 Task: Change the title text color of "Sales Database" to red.
Action: Mouse pressed left at (49, 287)
Screenshot: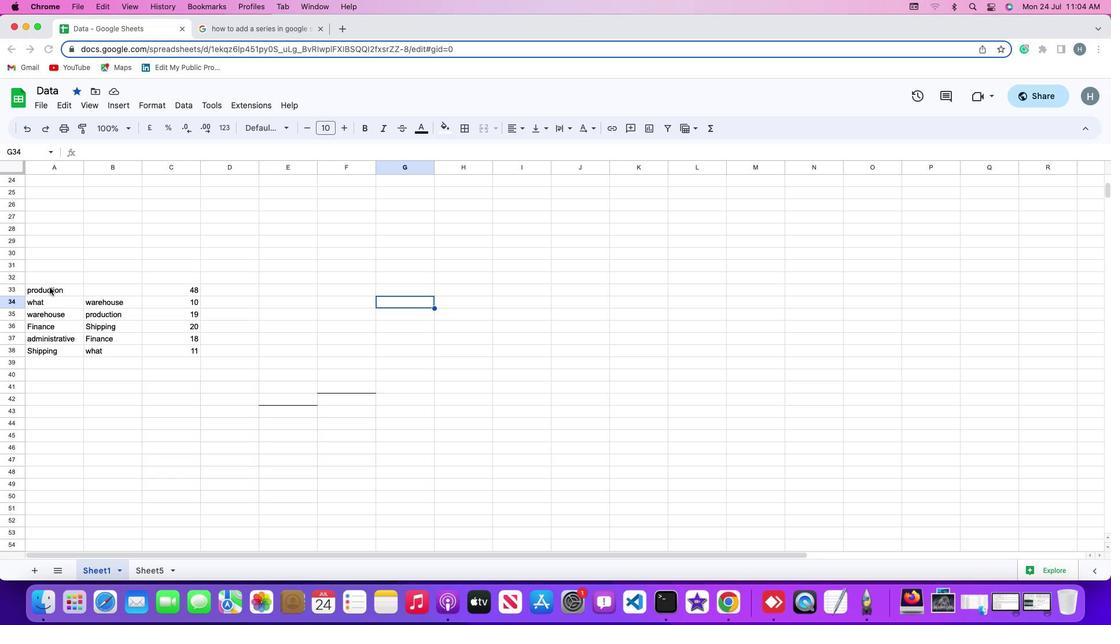 
Action: Mouse pressed left at (49, 287)
Screenshot: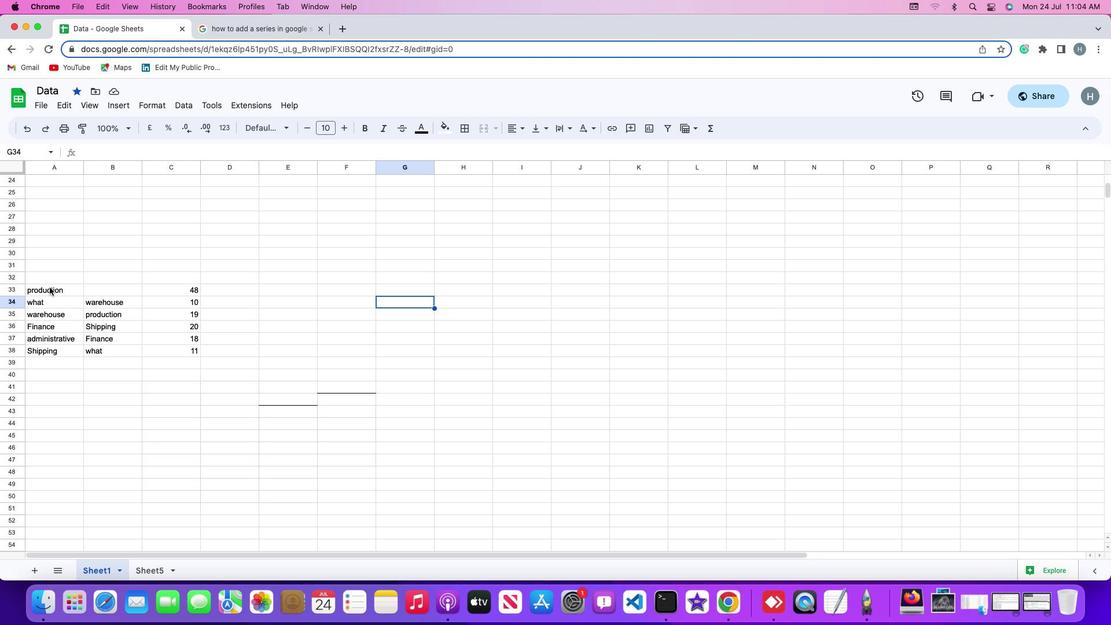 
Action: Mouse moved to (123, 103)
Screenshot: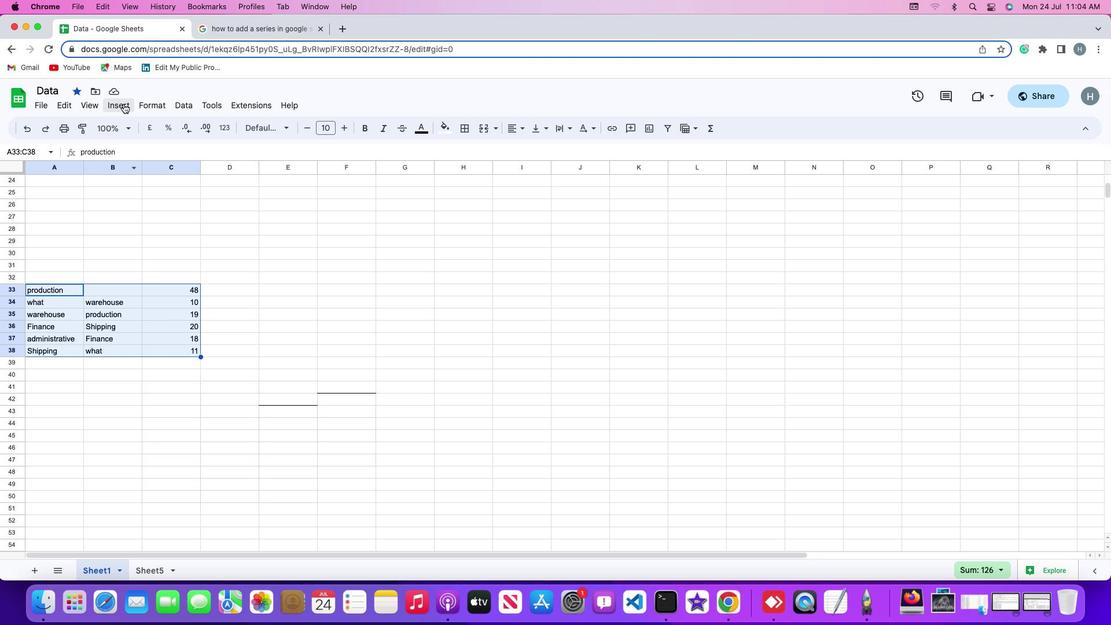 
Action: Mouse pressed left at (123, 103)
Screenshot: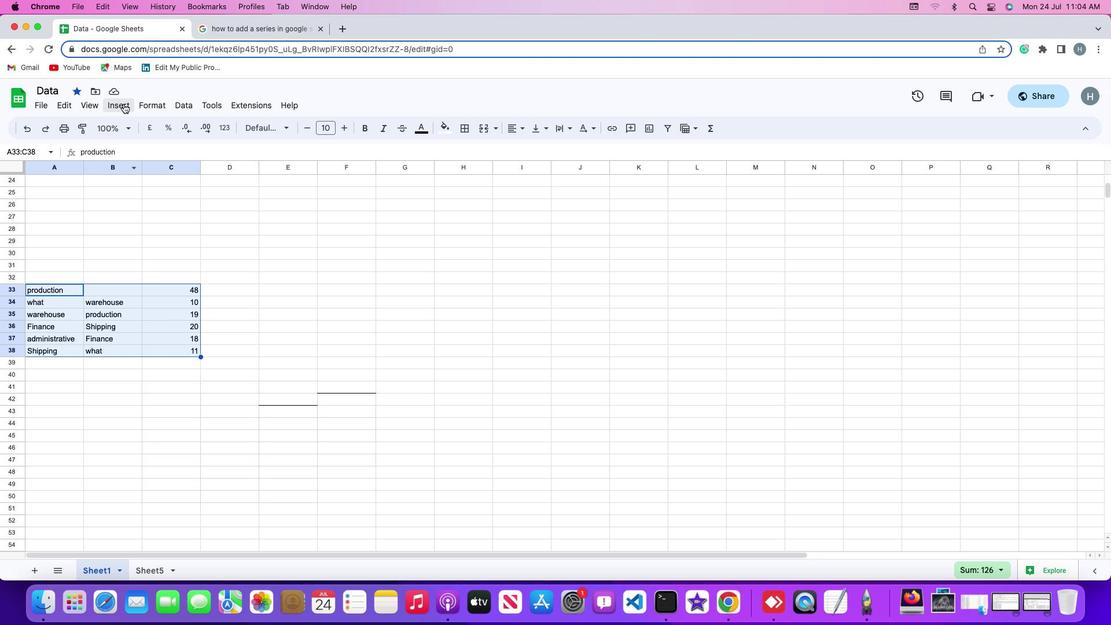 
Action: Mouse moved to (148, 214)
Screenshot: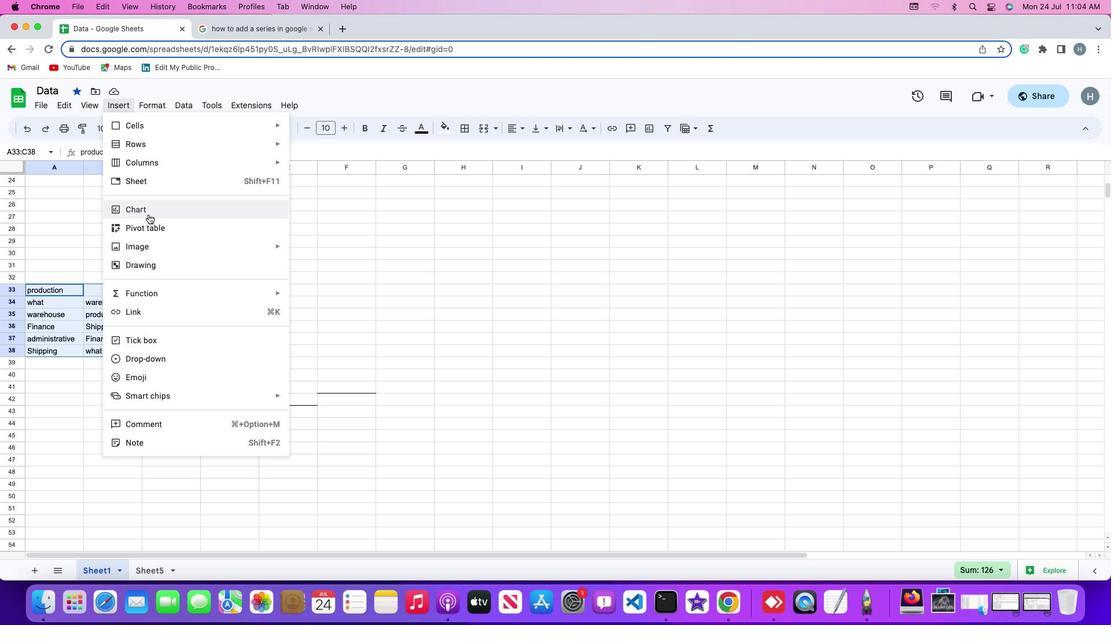 
Action: Mouse pressed left at (148, 214)
Screenshot: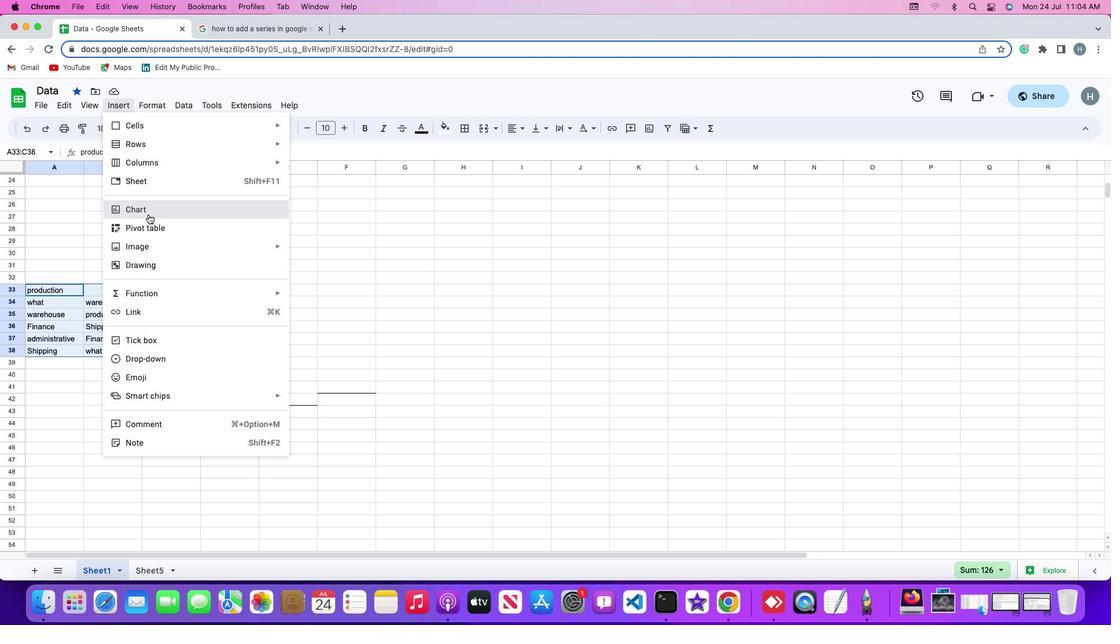 
Action: Mouse moved to (1044, 165)
Screenshot: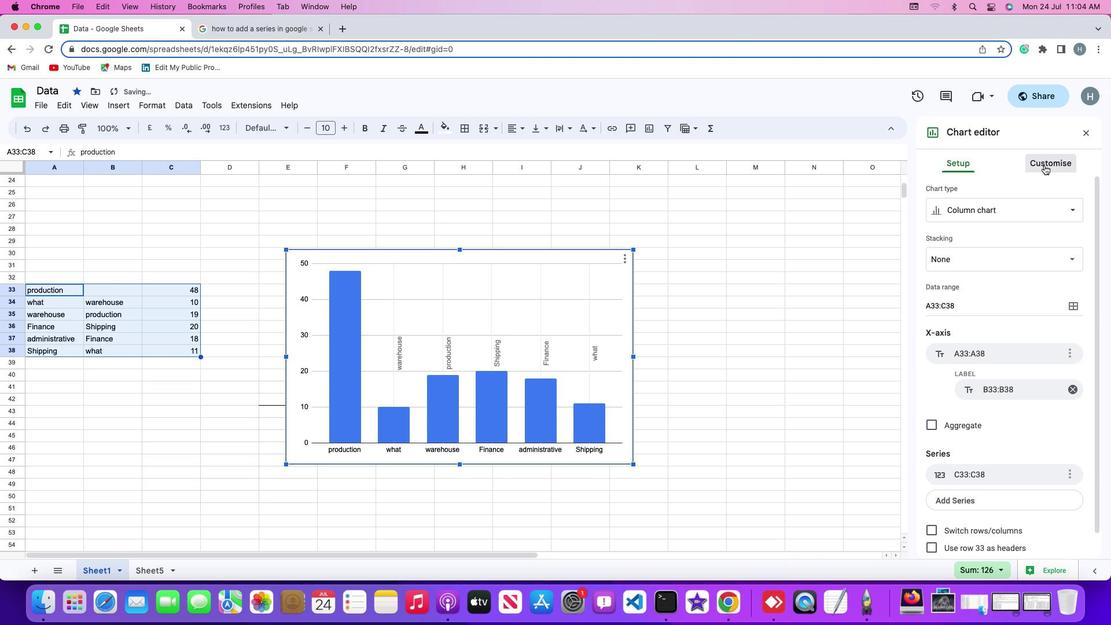 
Action: Mouse pressed left at (1044, 165)
Screenshot: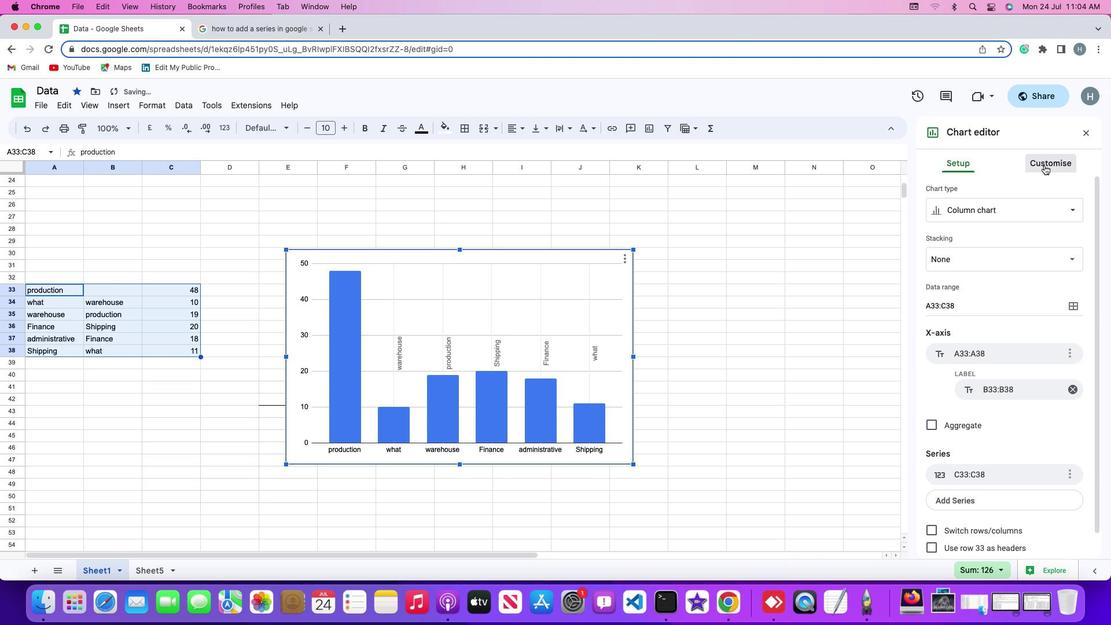 
Action: Mouse moved to (993, 226)
Screenshot: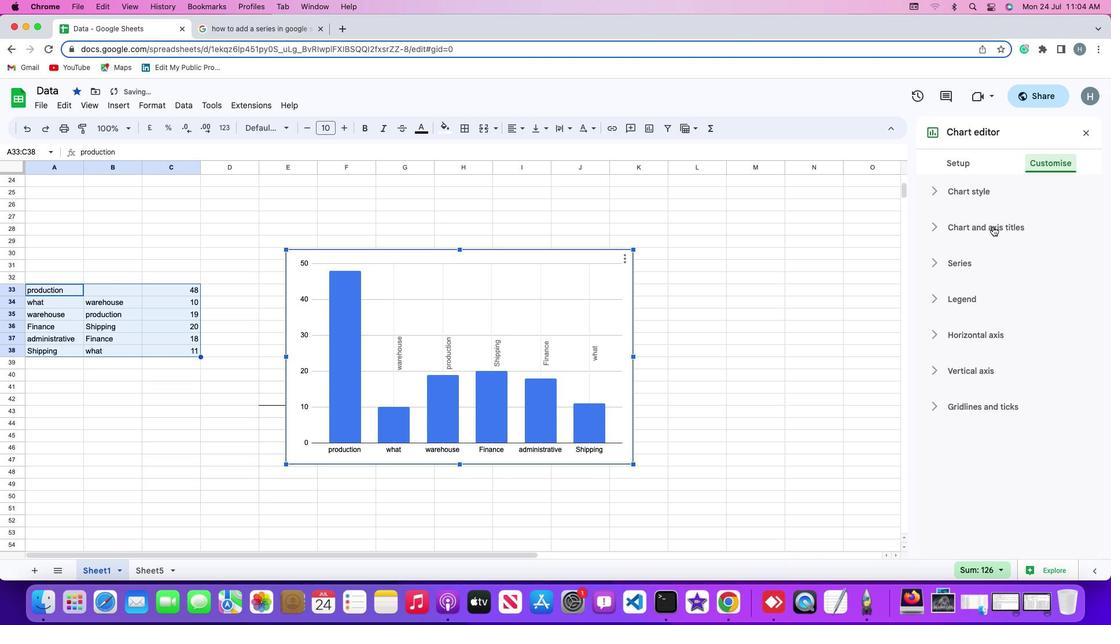
Action: Mouse pressed left at (993, 226)
Screenshot: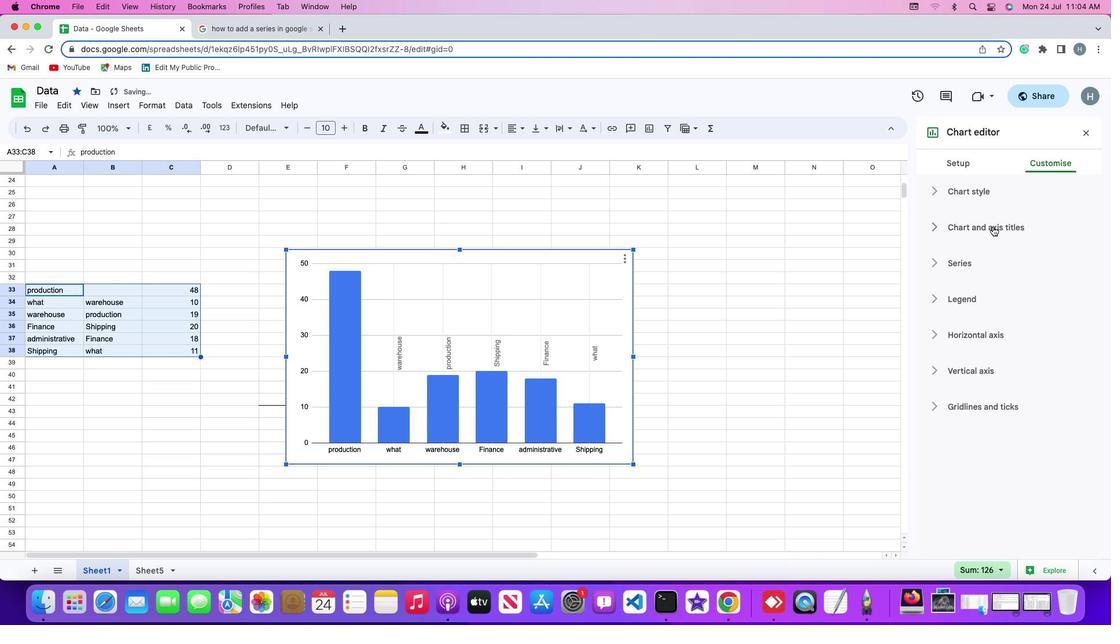 
Action: Mouse moved to (984, 262)
Screenshot: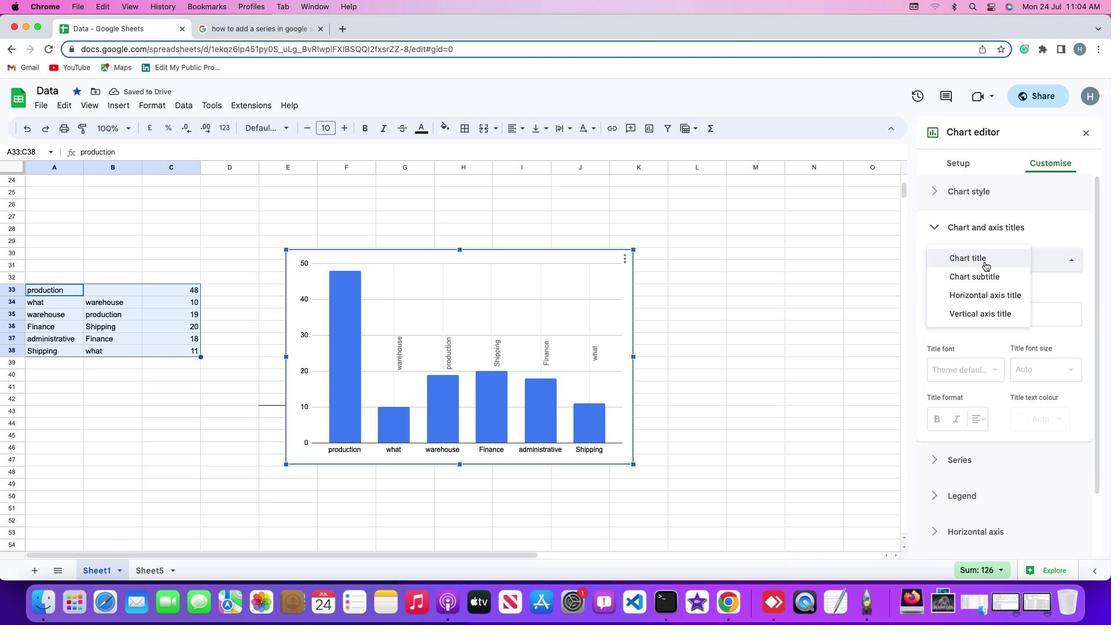 
Action: Mouse pressed left at (984, 262)
Screenshot: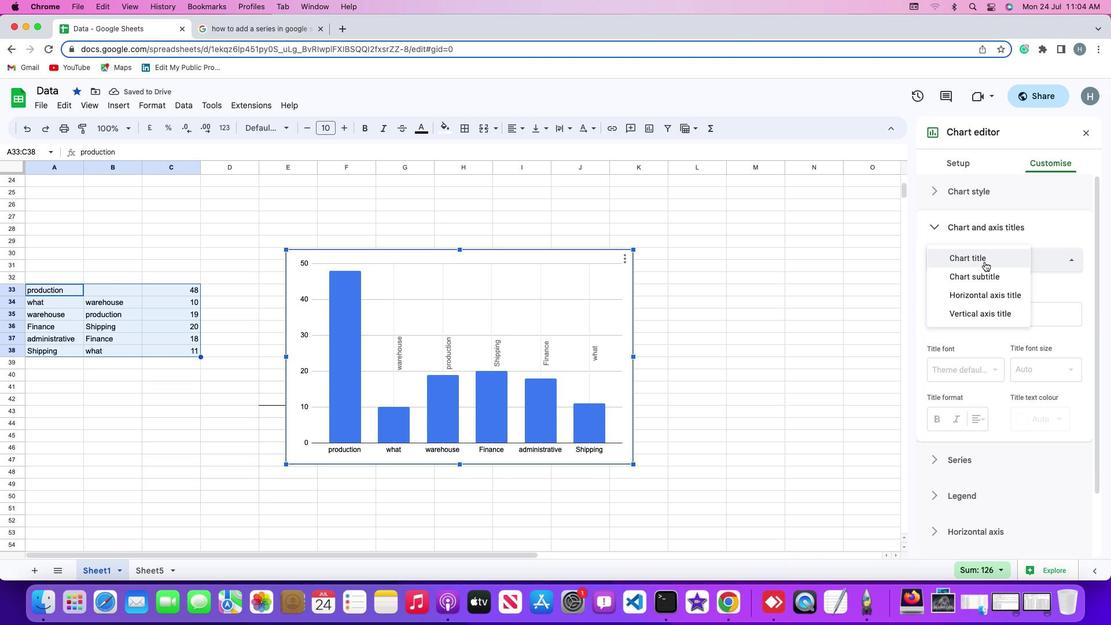 
Action: Mouse moved to (985, 260)
Screenshot: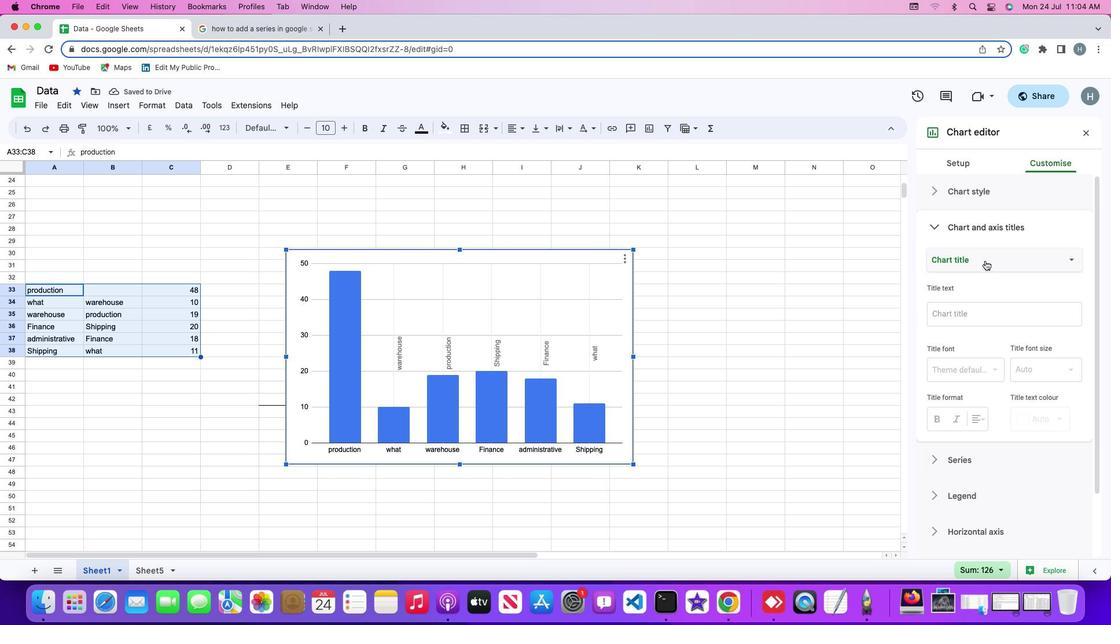 
Action: Mouse pressed left at (985, 260)
Screenshot: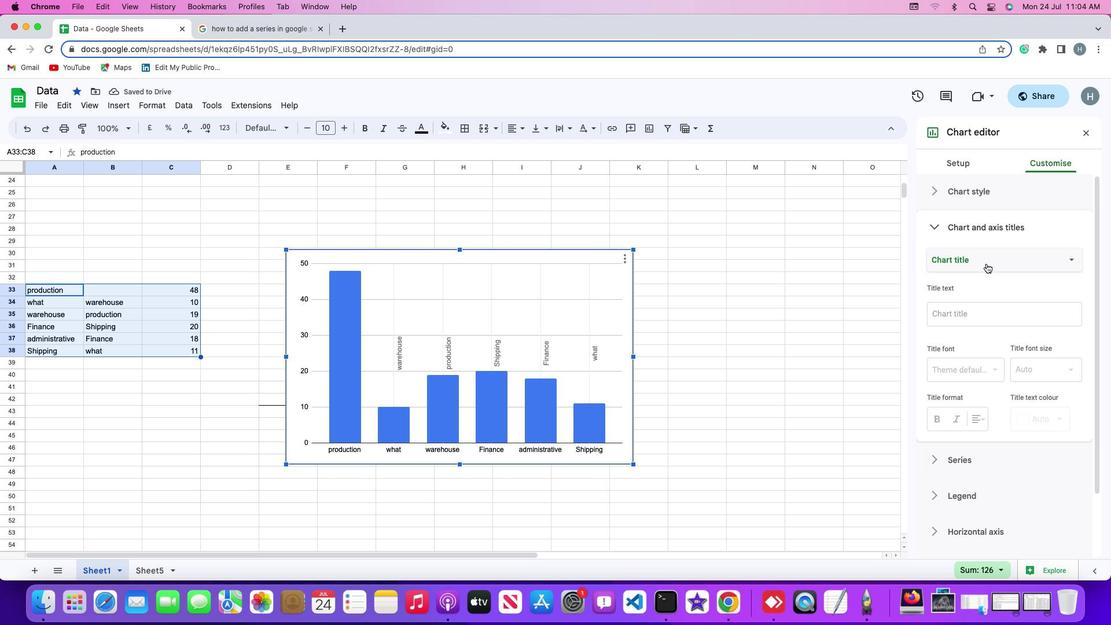 
Action: Mouse moved to (995, 312)
Screenshot: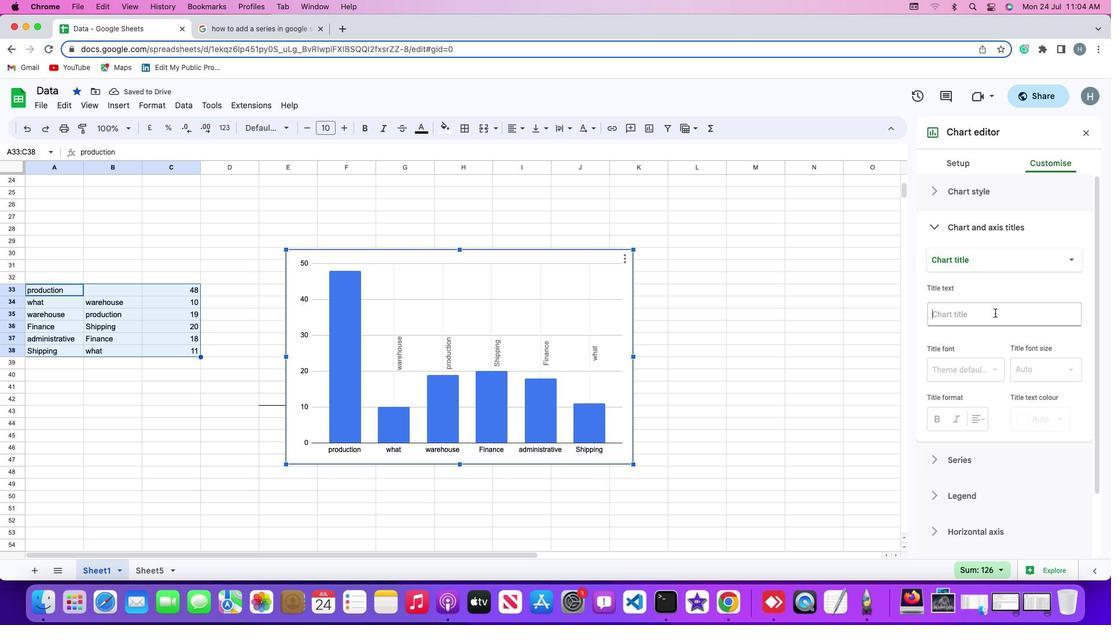 
Action: Mouse pressed left at (995, 312)
Screenshot: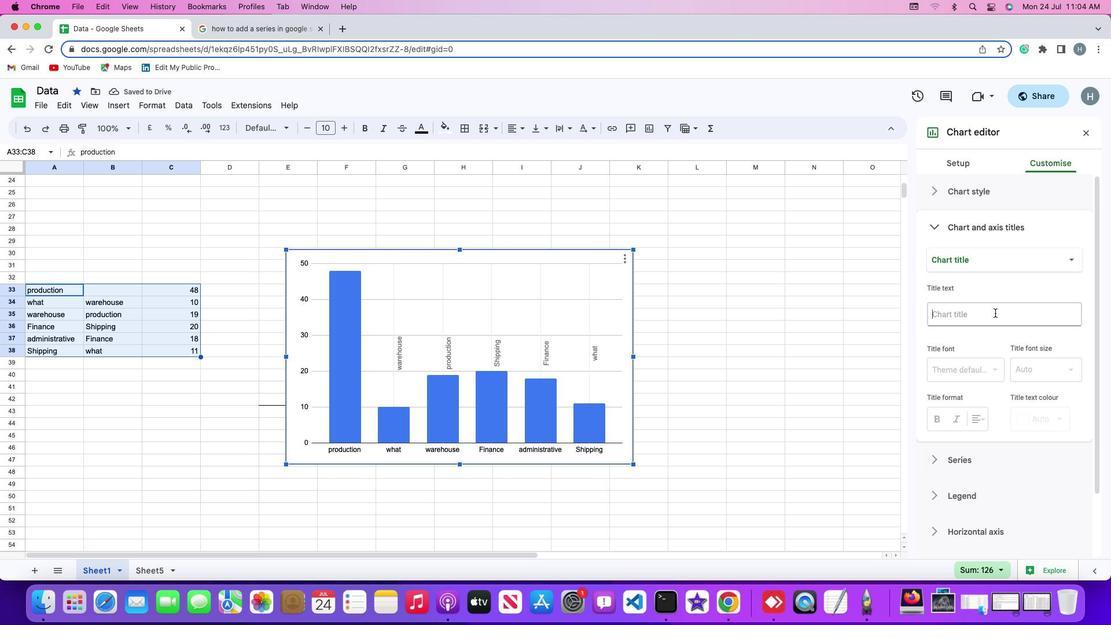 
Action: Key pressed Key.shift'S''a''l''e''s'Key.spaceKey.shift'D''a''t''a''b''a''s''e'
Screenshot: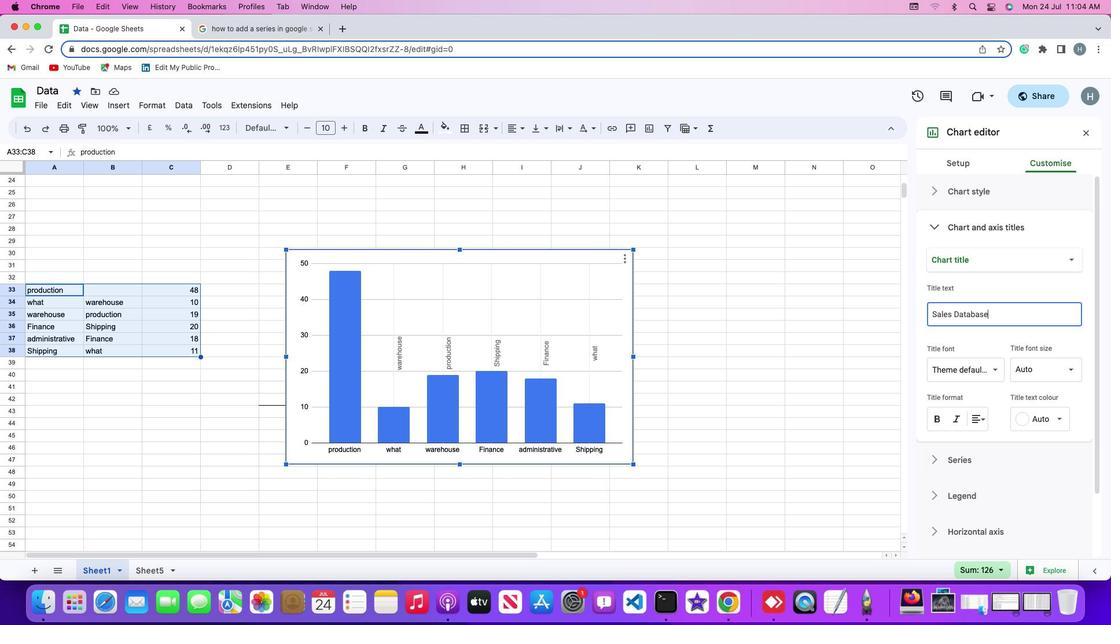 
Action: Mouse moved to (1059, 416)
Screenshot: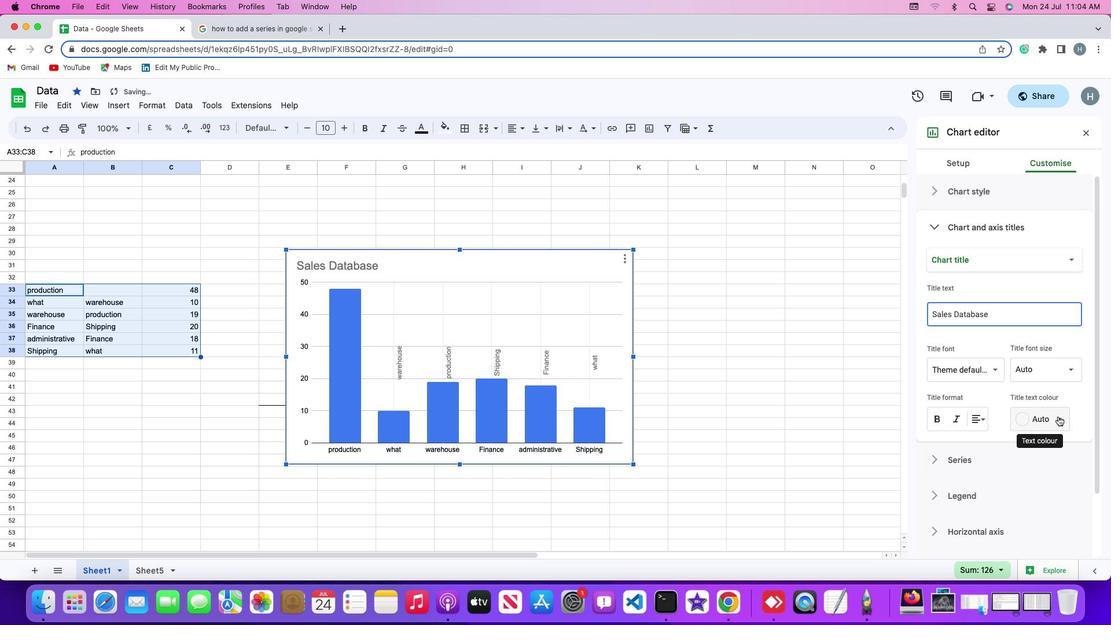 
Action: Mouse pressed left at (1059, 416)
Screenshot: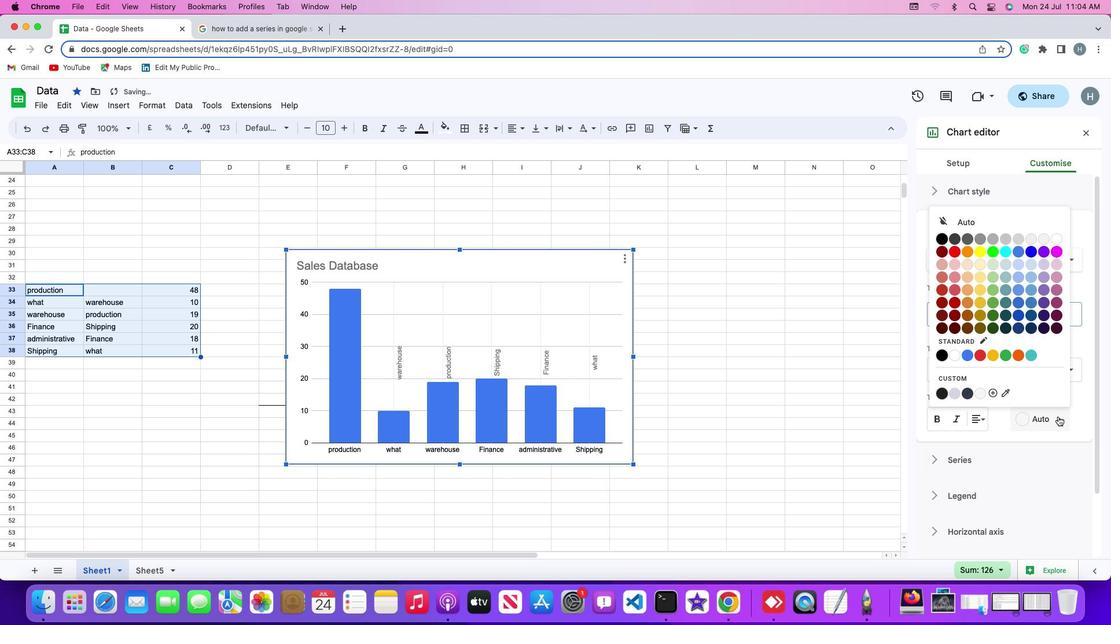 
Action: Mouse moved to (956, 250)
Screenshot: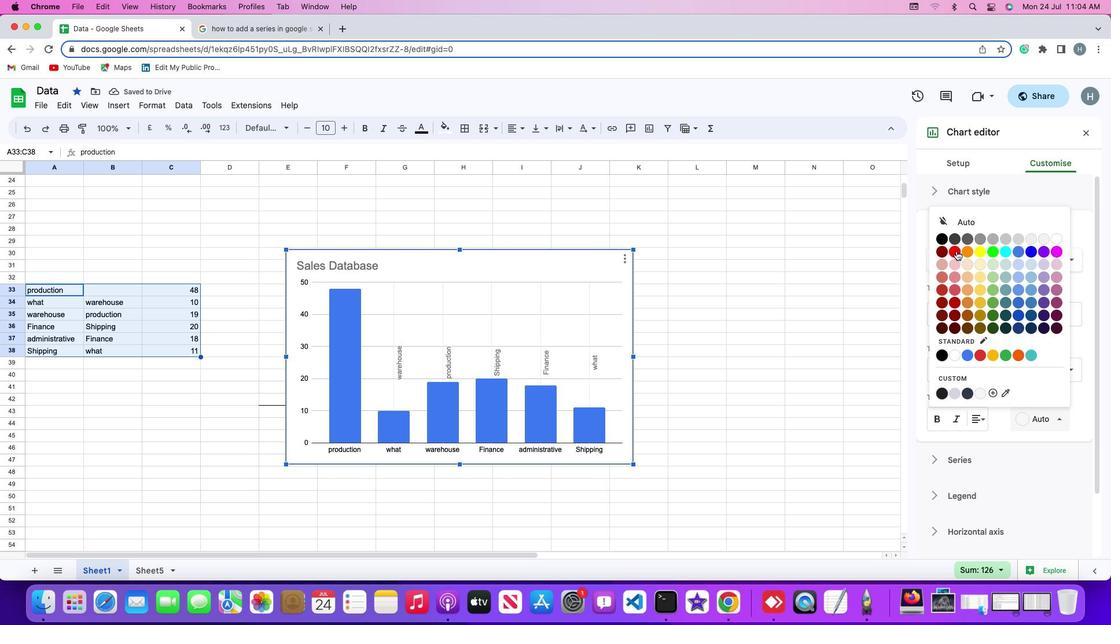 
Action: Mouse pressed left at (956, 250)
Screenshot: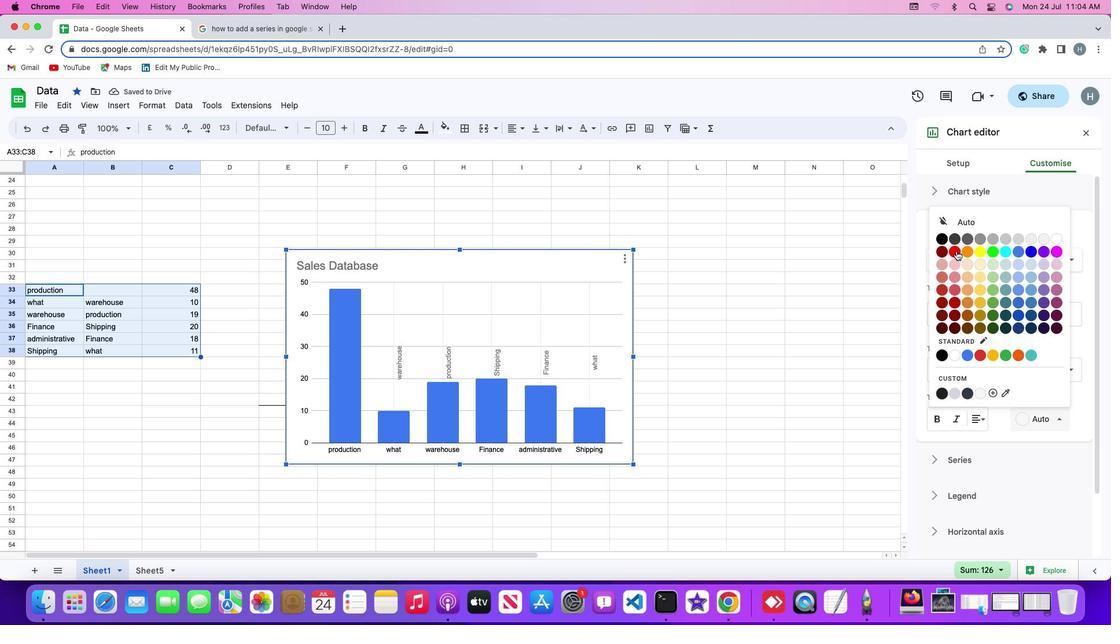 
Action: Mouse moved to (810, 297)
Screenshot: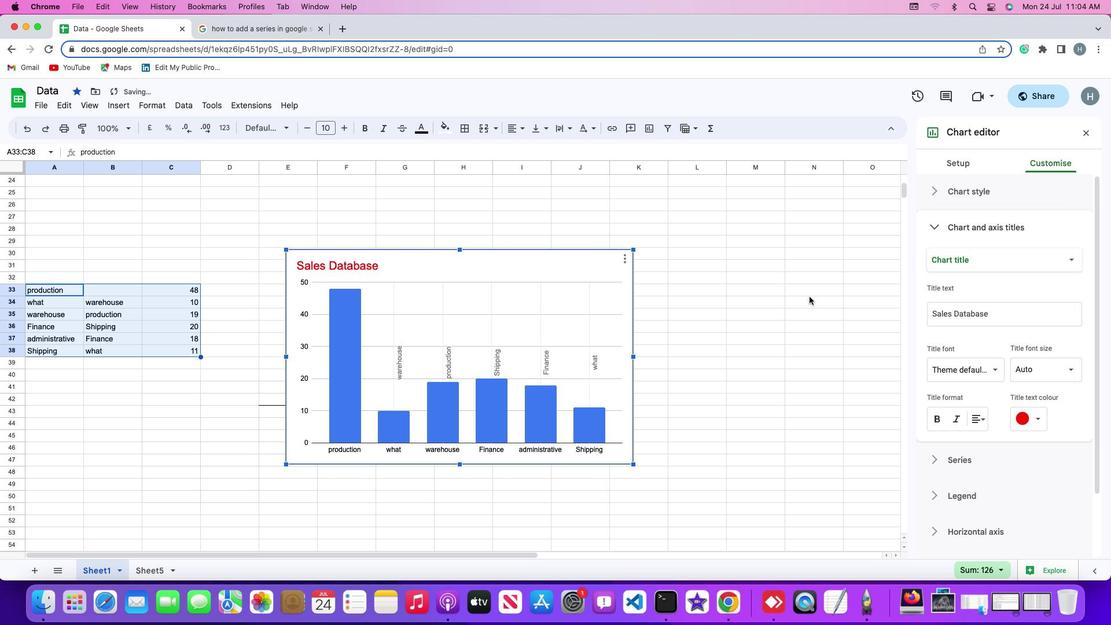 
